 Task: Choose a LinkedIn plan to start my free month.
Action: Mouse moved to (788, 95)
Screenshot: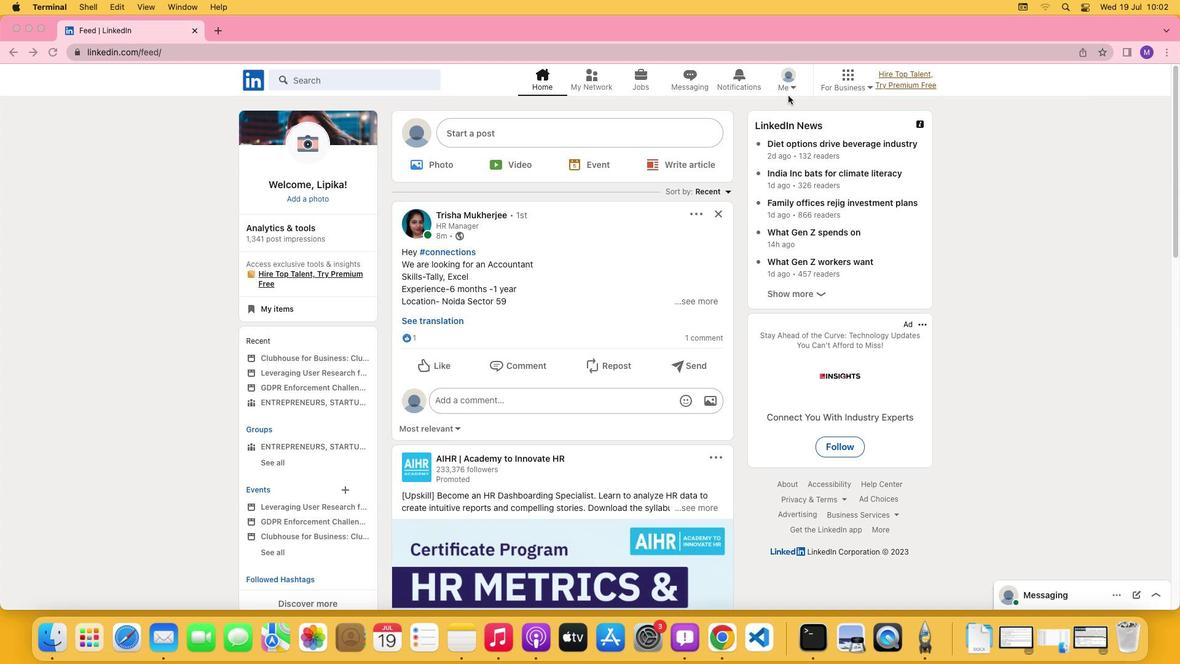 
Action: Mouse pressed left at (788, 95)
Screenshot: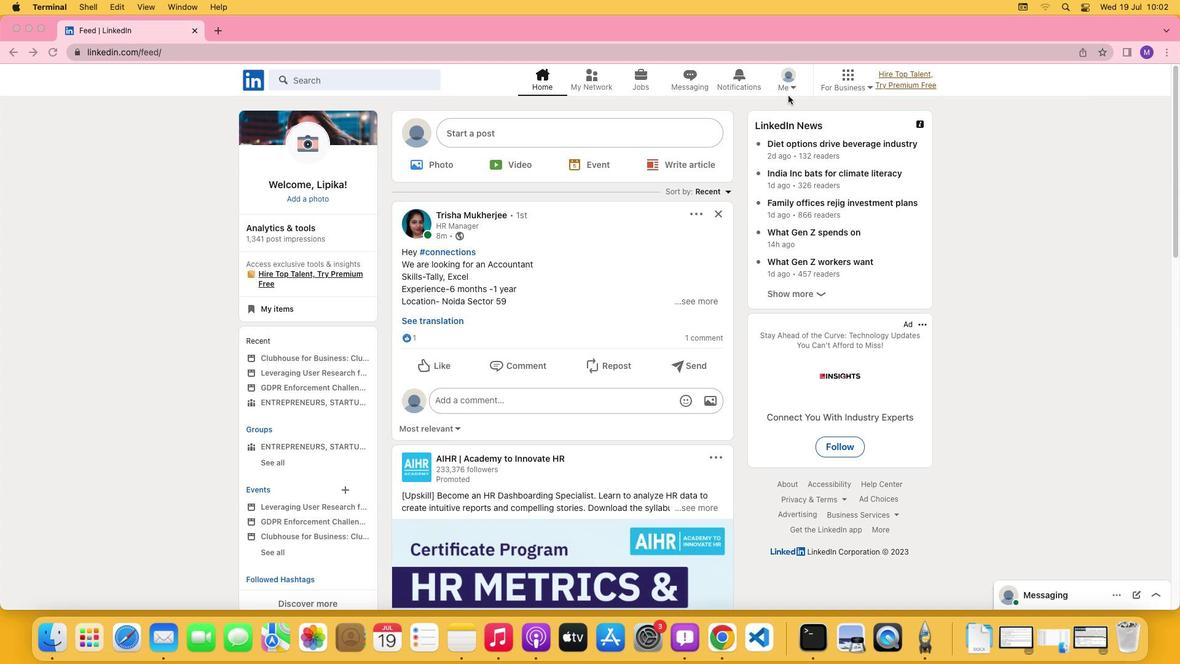 
Action: Mouse moved to (796, 84)
Screenshot: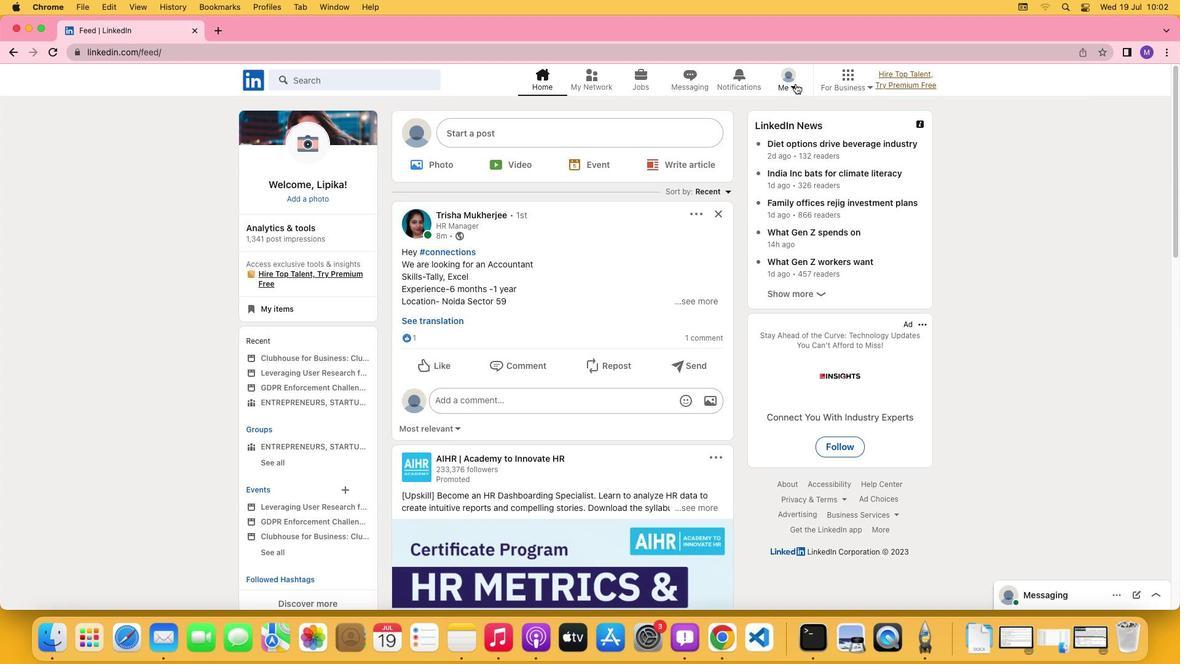 
Action: Mouse pressed left at (796, 84)
Screenshot: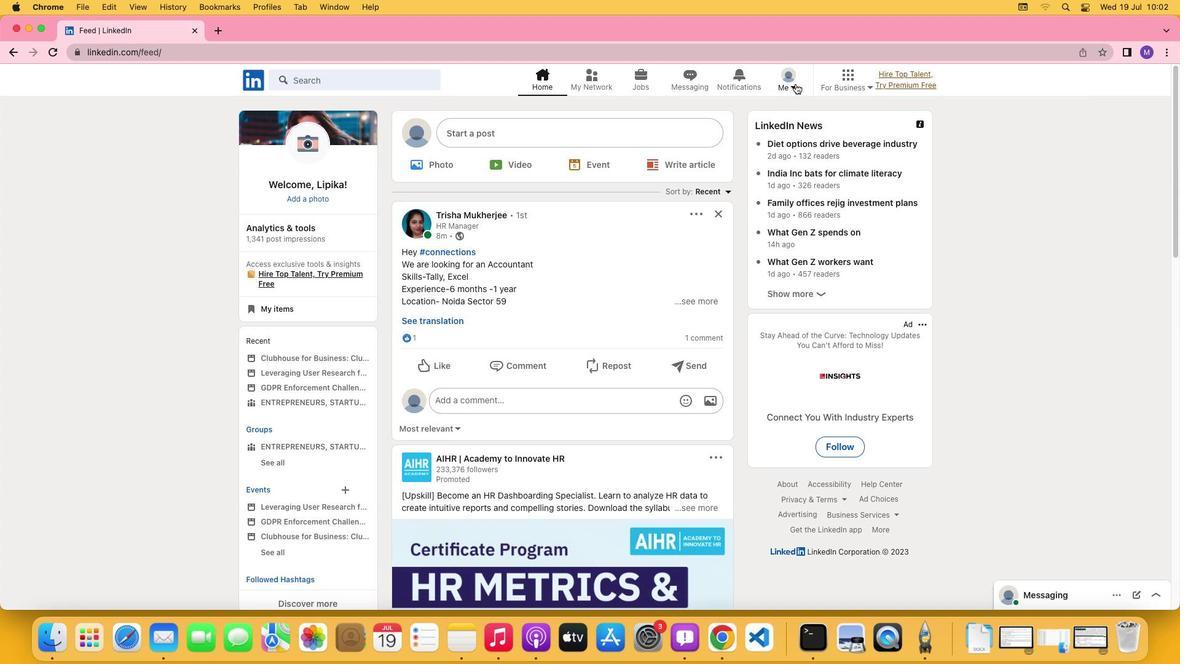 
Action: Mouse moved to (694, 210)
Screenshot: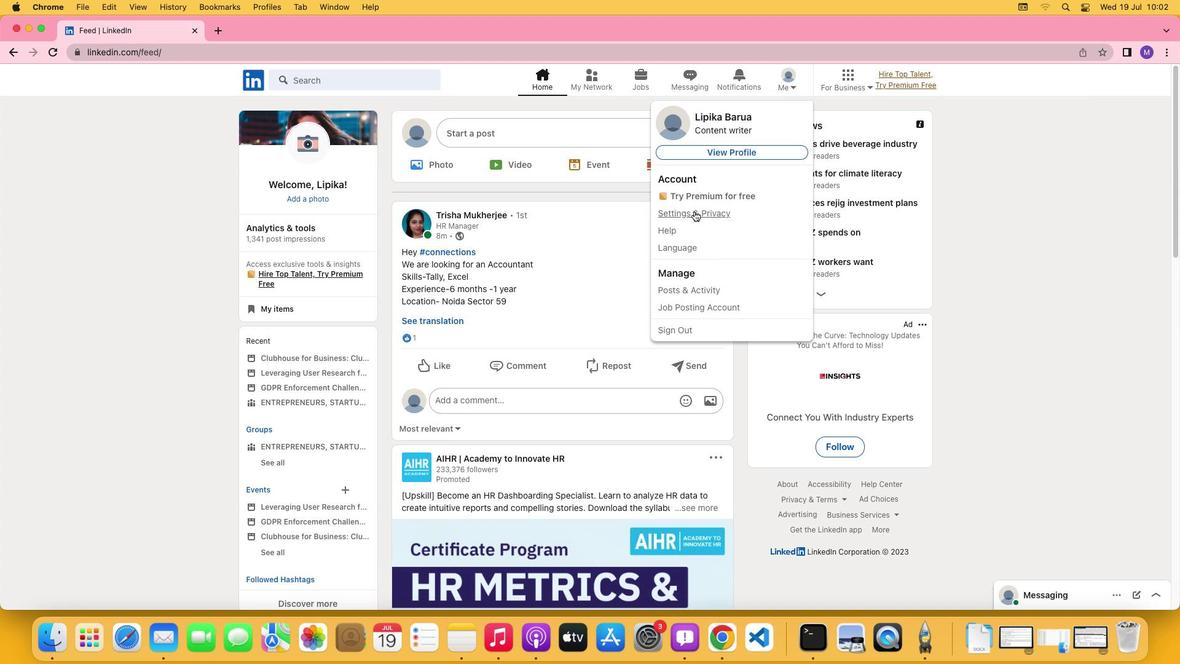 
Action: Mouse pressed left at (694, 210)
Screenshot: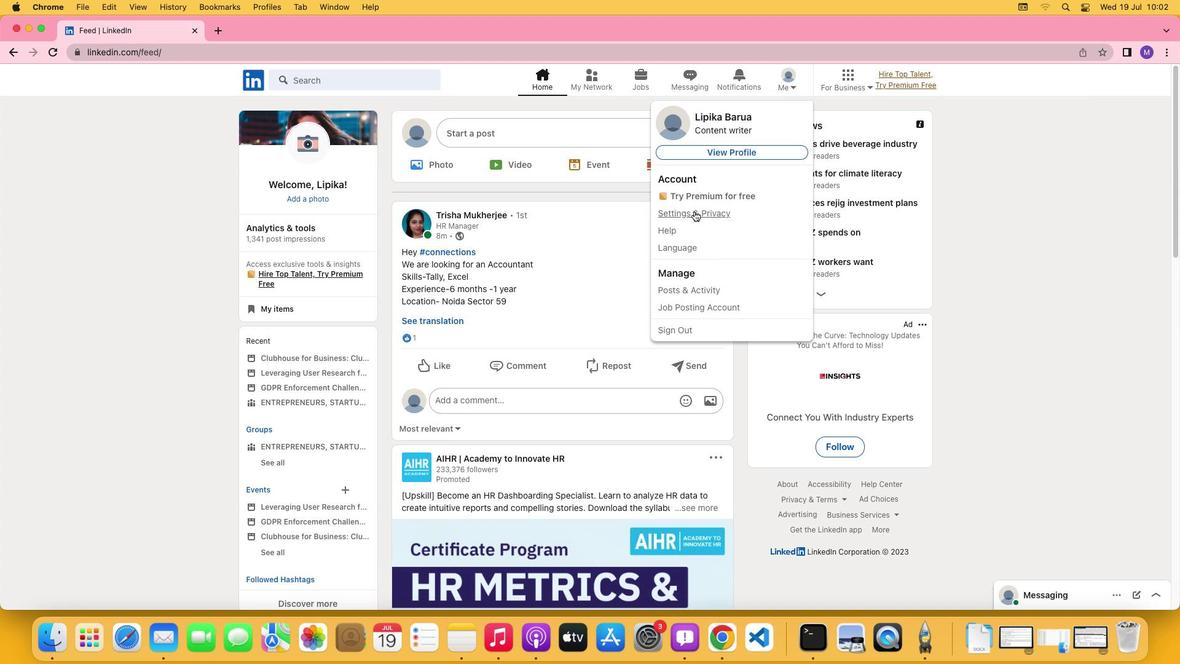 
Action: Mouse moved to (515, 405)
Screenshot: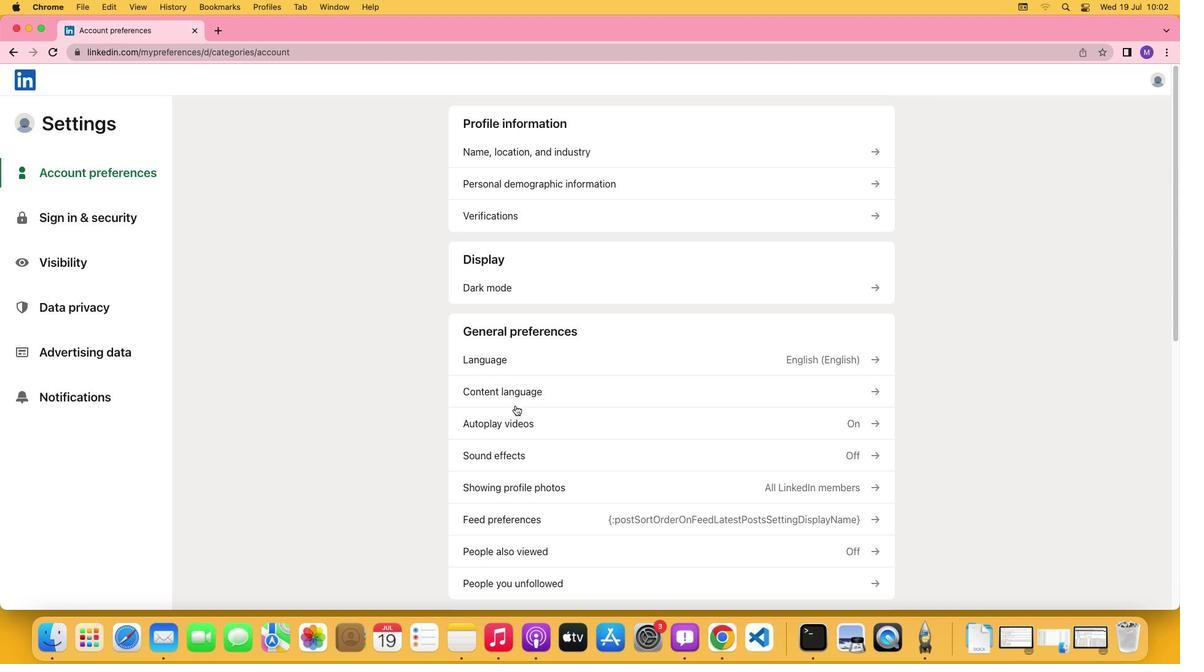
Action: Mouse scrolled (515, 405) with delta (0, 0)
Screenshot: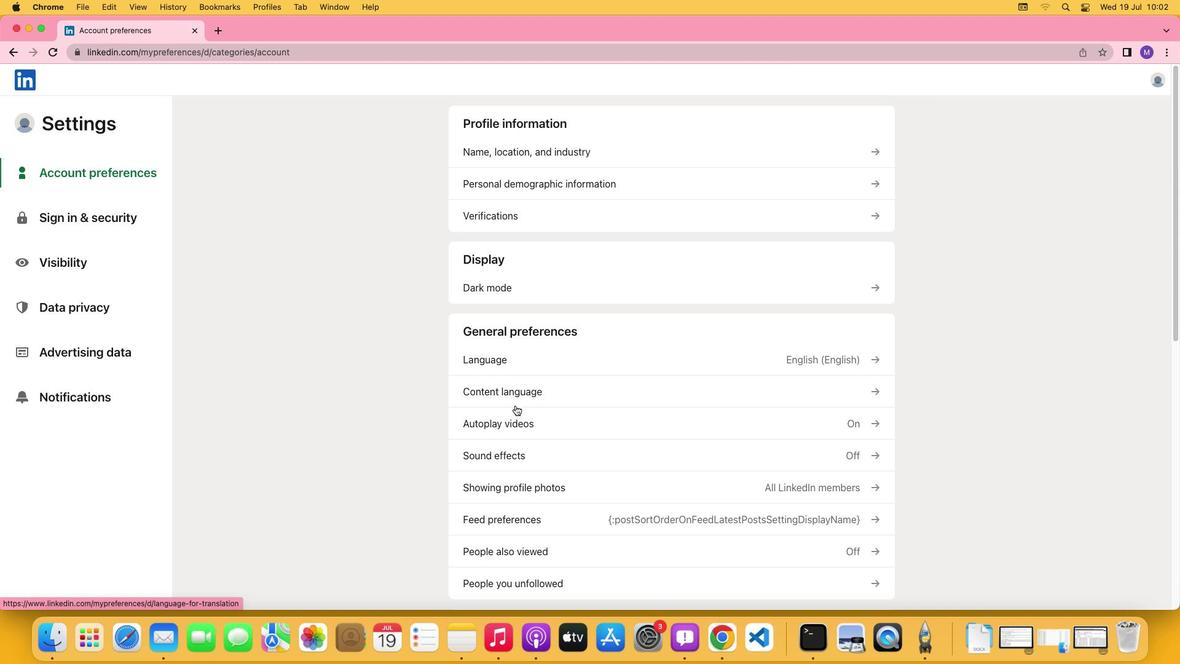 
Action: Mouse scrolled (515, 405) with delta (0, 0)
Screenshot: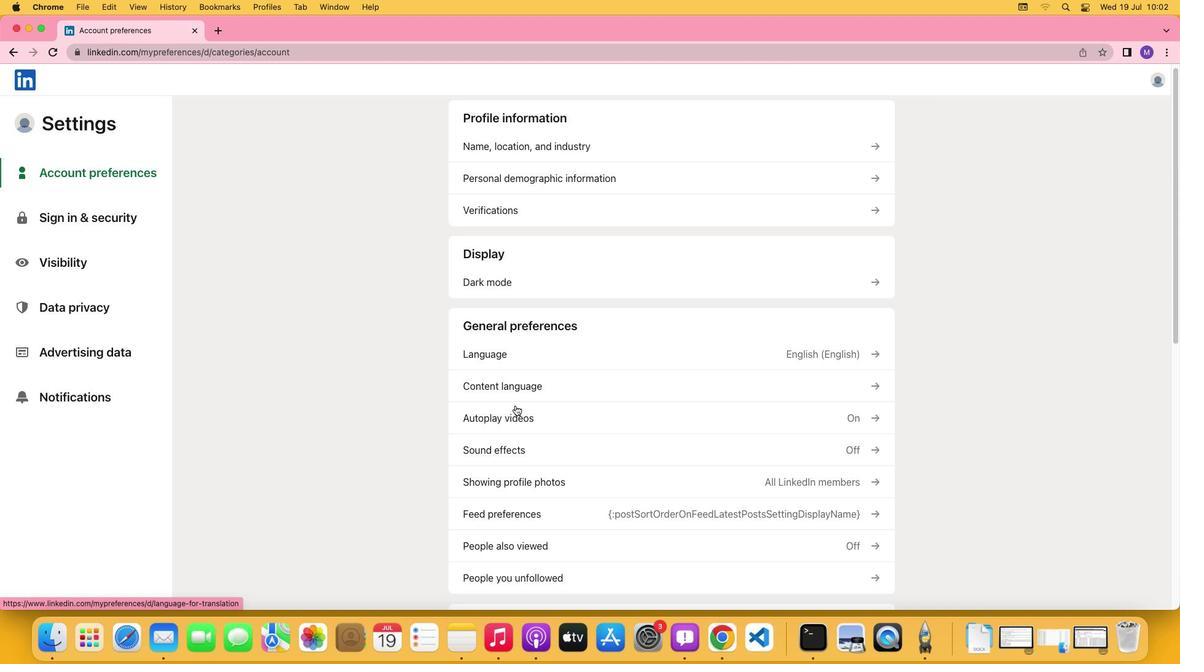 
Action: Mouse scrolled (515, 405) with delta (0, -1)
Screenshot: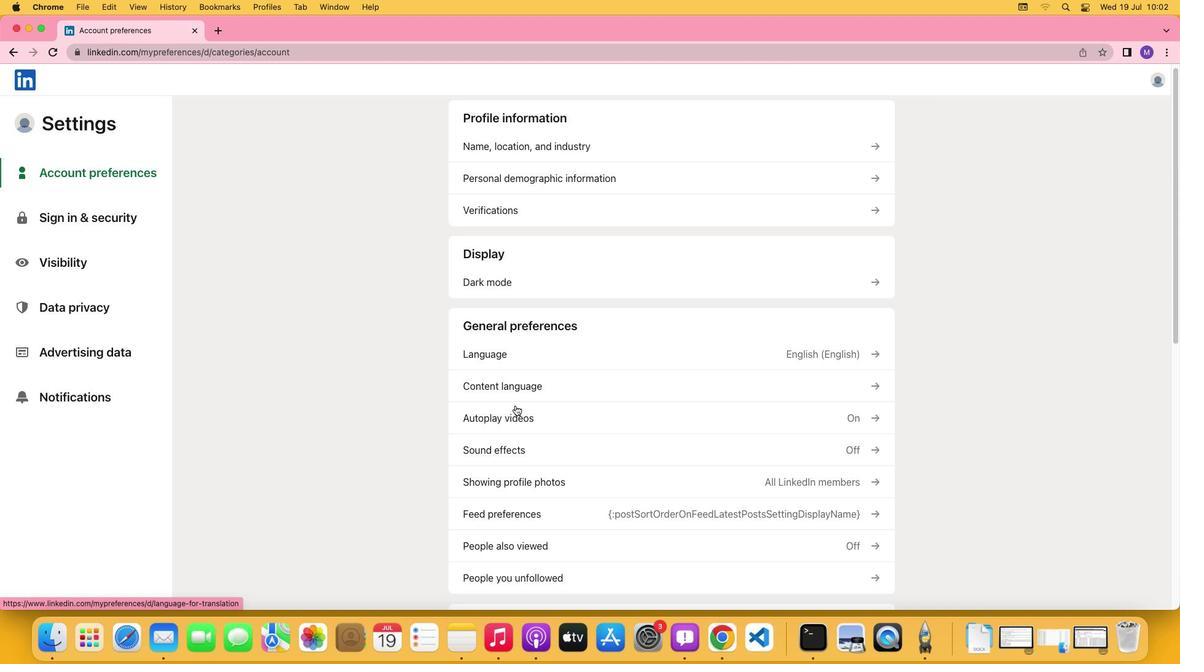 
Action: Mouse scrolled (515, 405) with delta (0, -3)
Screenshot: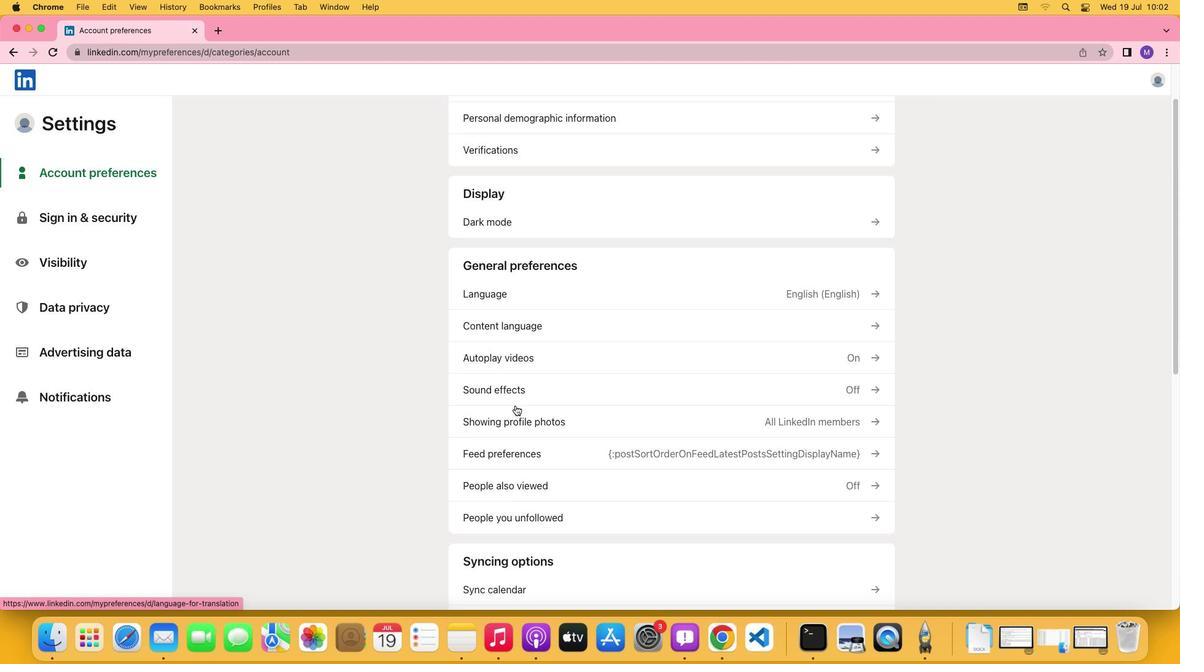 
Action: Mouse scrolled (515, 405) with delta (0, -3)
Screenshot: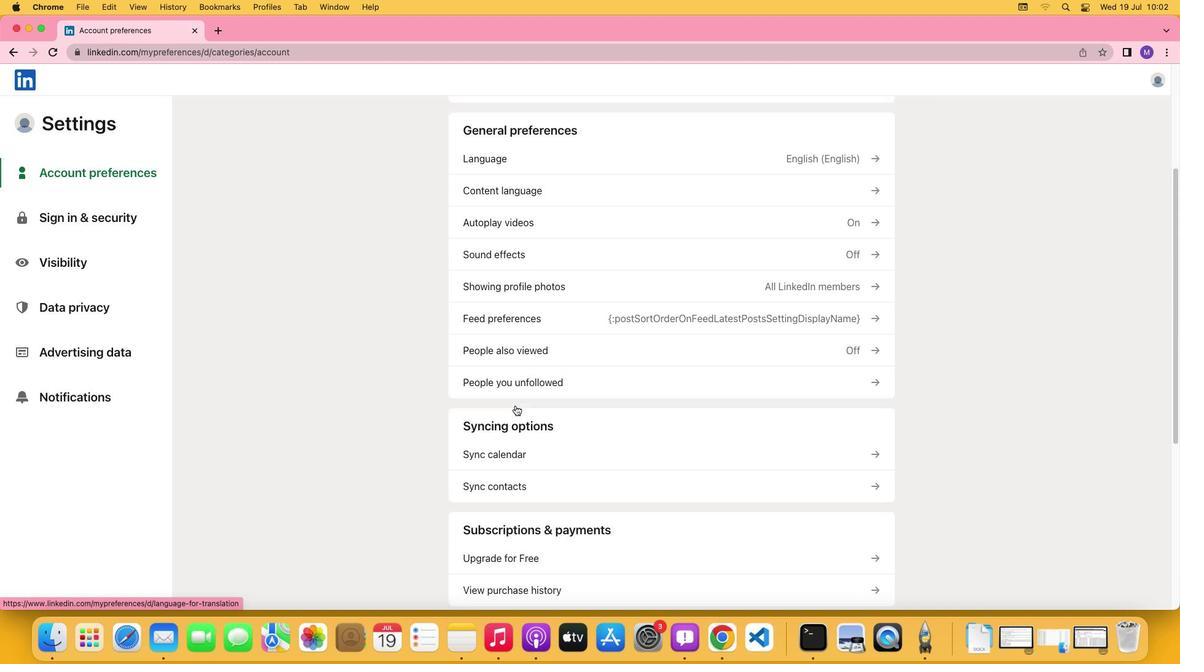 
Action: Mouse moved to (514, 352)
Screenshot: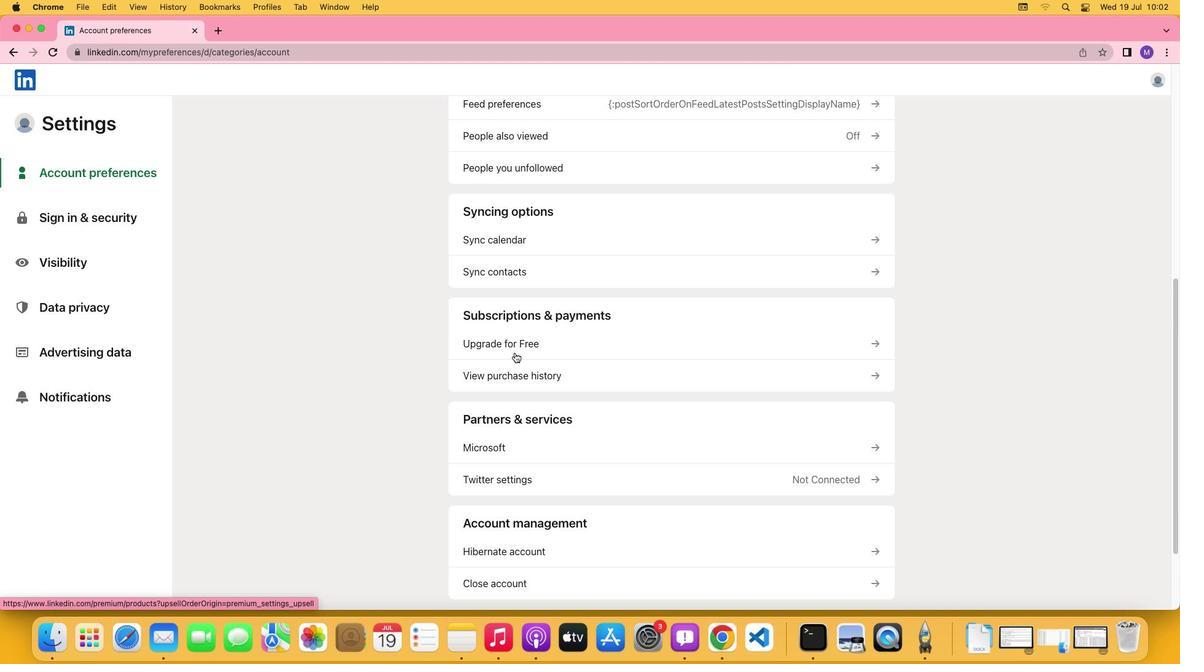 
Action: Mouse pressed left at (514, 352)
Screenshot: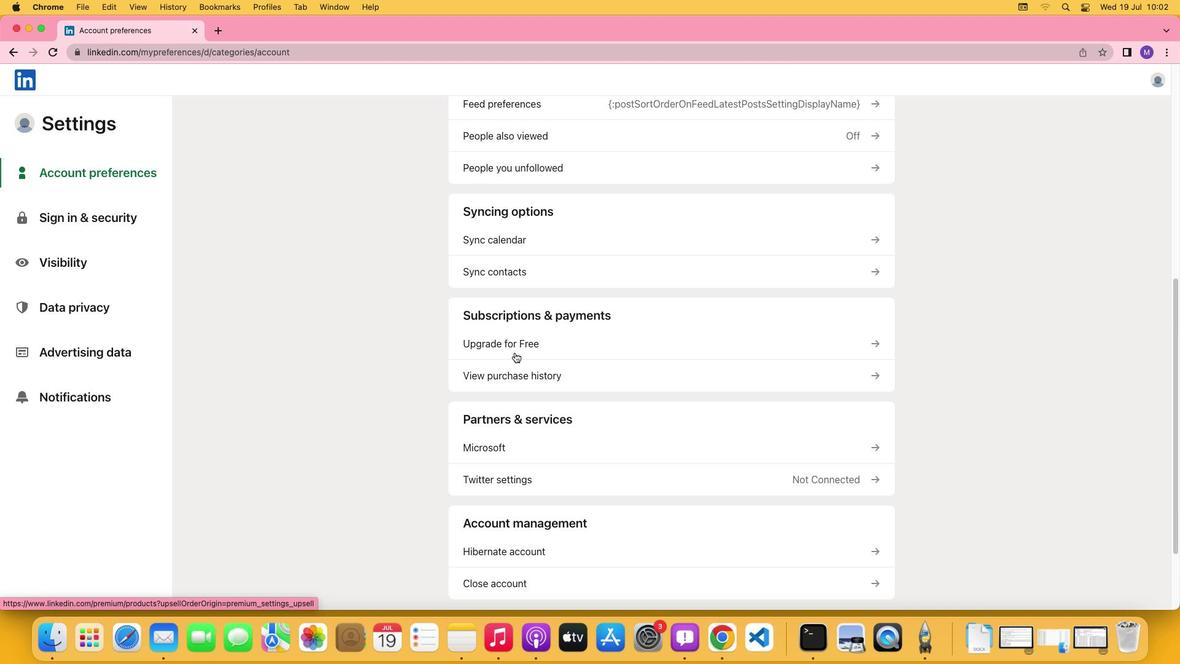 
Action: Mouse moved to (447, 339)
Screenshot: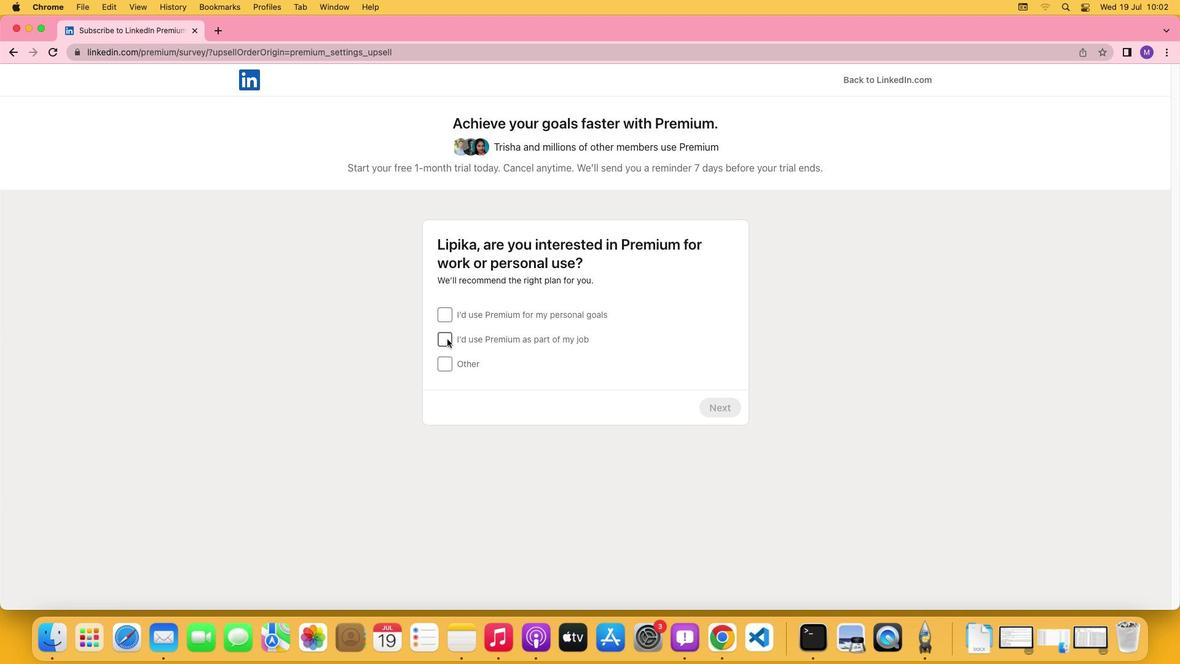 
Action: Mouse pressed left at (447, 339)
Screenshot: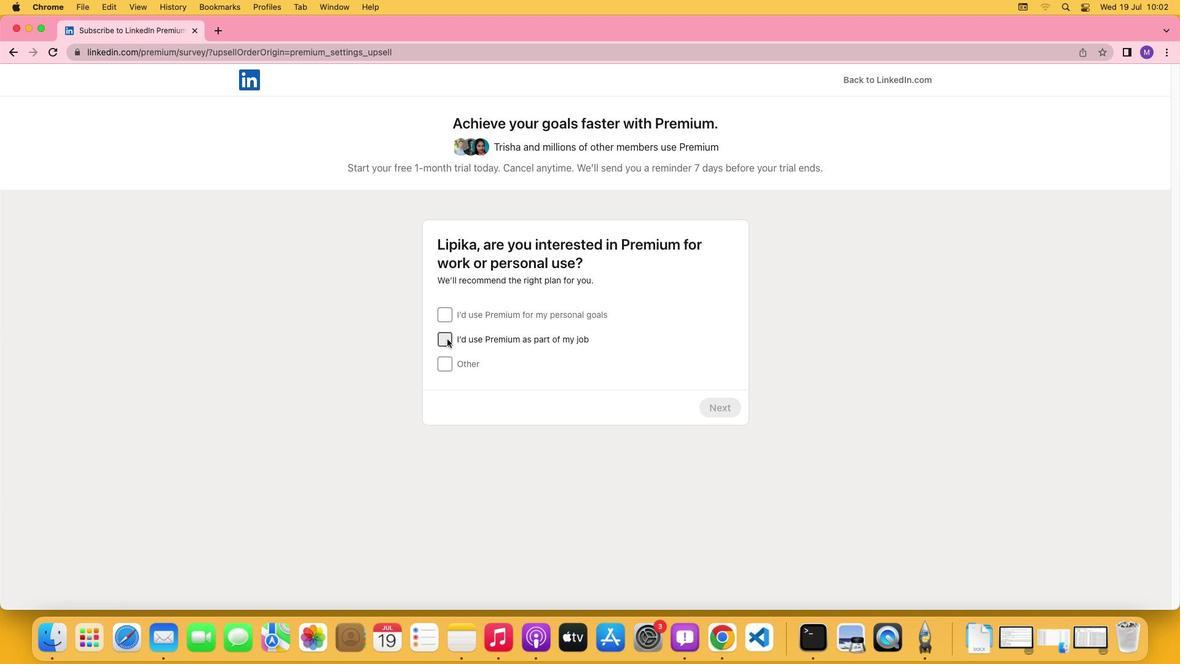 
Action: Mouse moved to (713, 408)
Screenshot: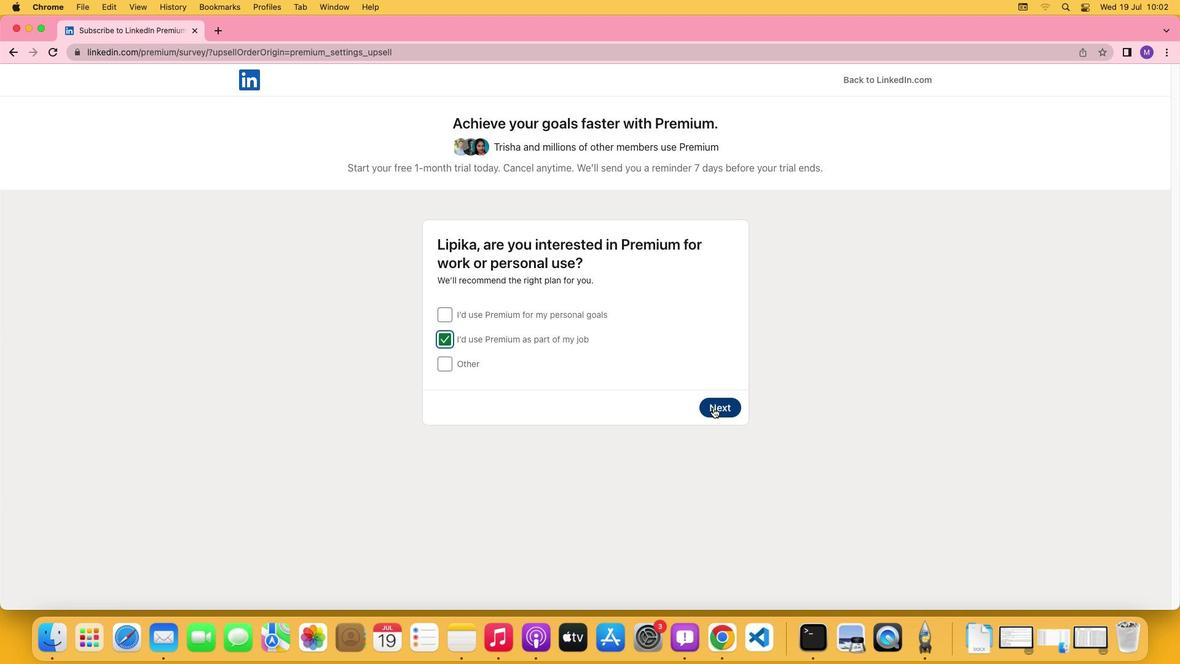 
Action: Mouse pressed left at (713, 408)
Screenshot: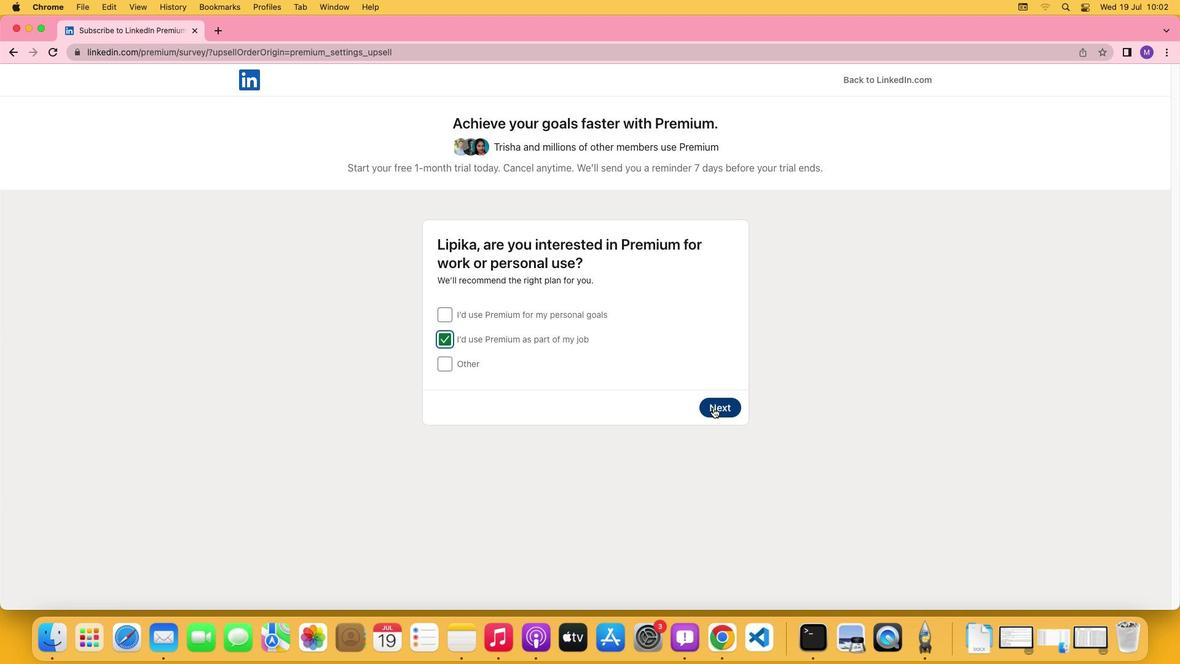 
Action: Mouse moved to (444, 369)
Screenshot: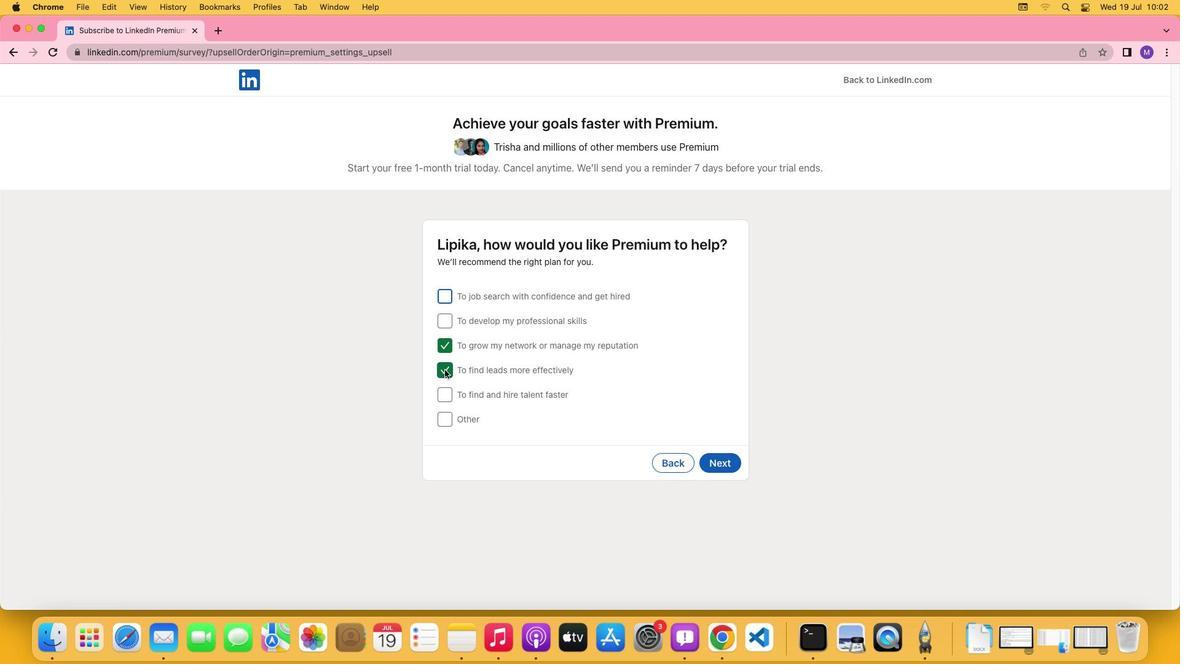 
Action: Mouse pressed left at (444, 369)
Screenshot: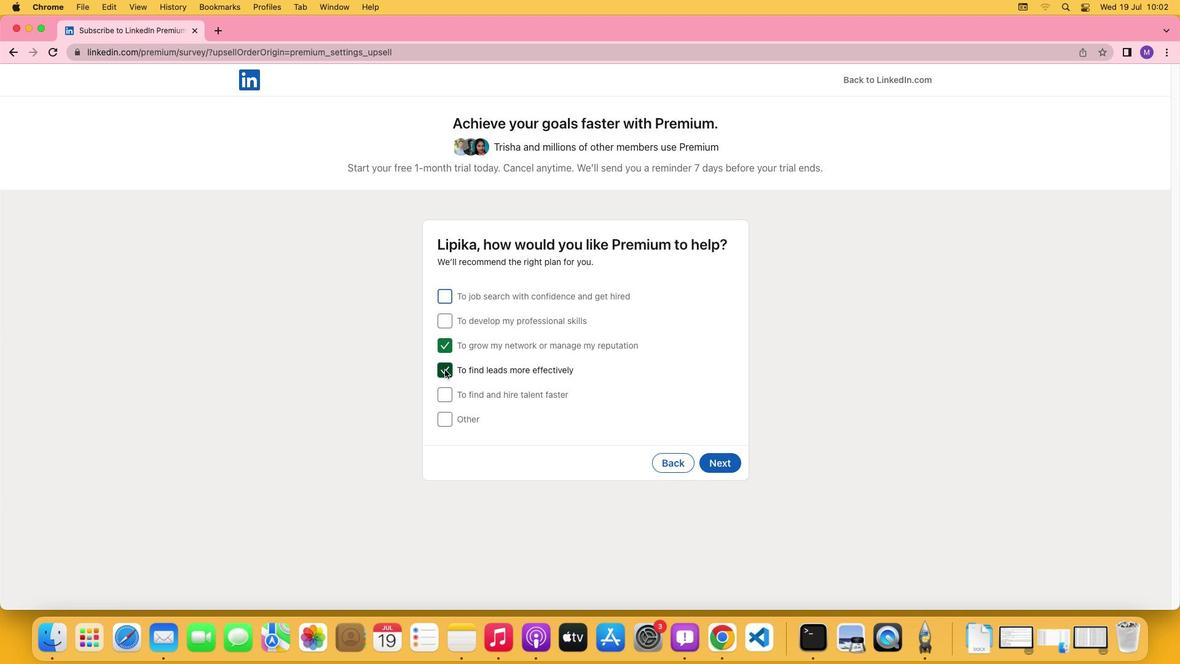 
Action: Mouse moved to (714, 465)
Screenshot: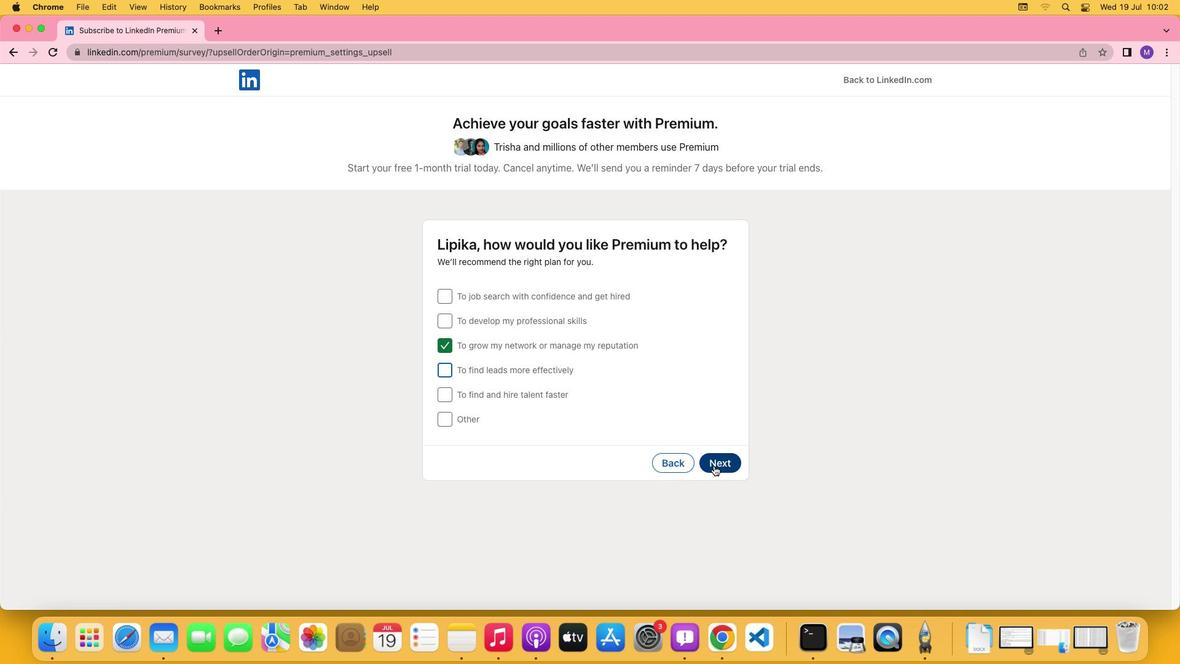 
Action: Mouse pressed left at (714, 465)
Screenshot: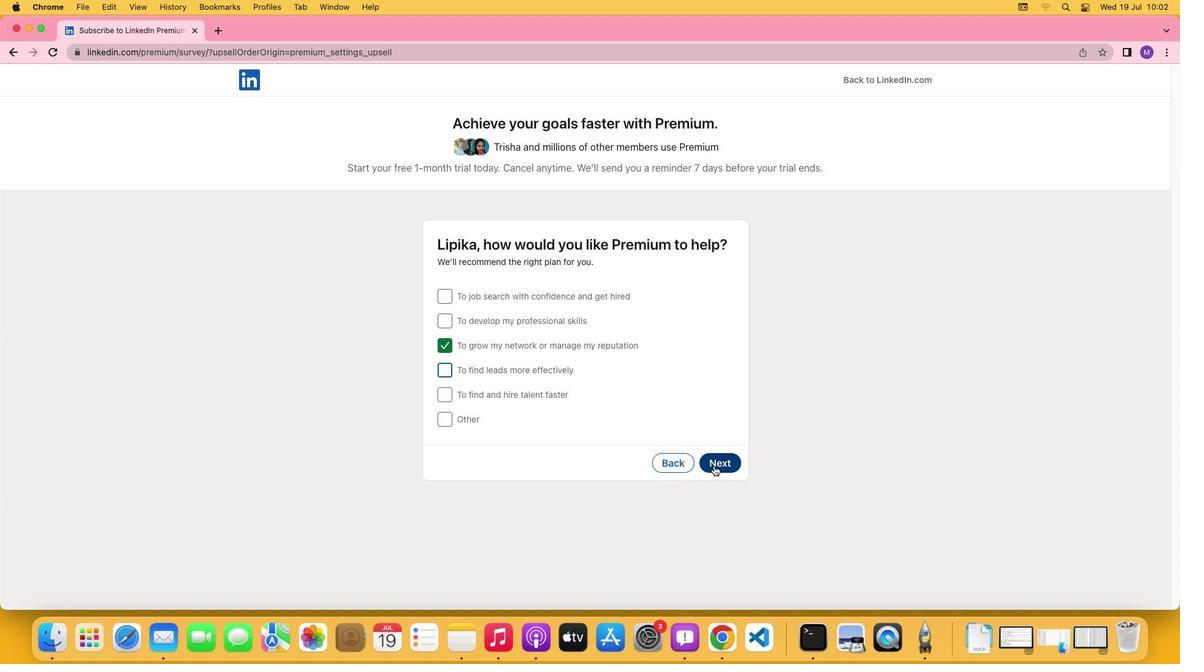
Action: Mouse moved to (446, 386)
Screenshot: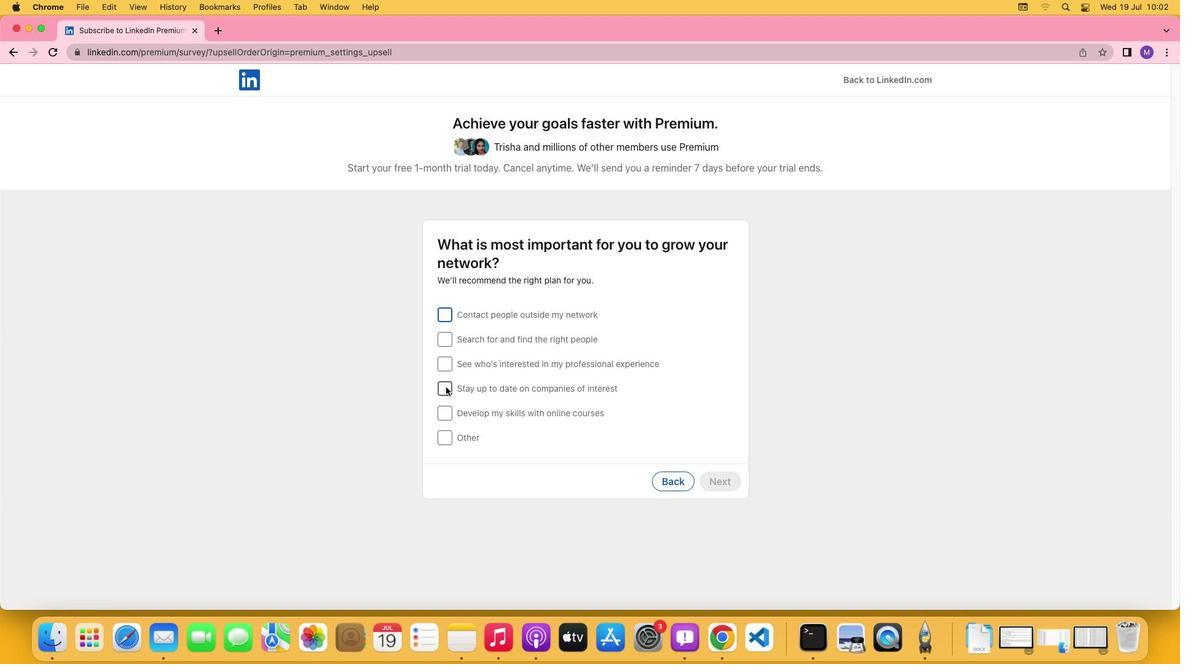 
Action: Mouse pressed left at (446, 386)
Screenshot: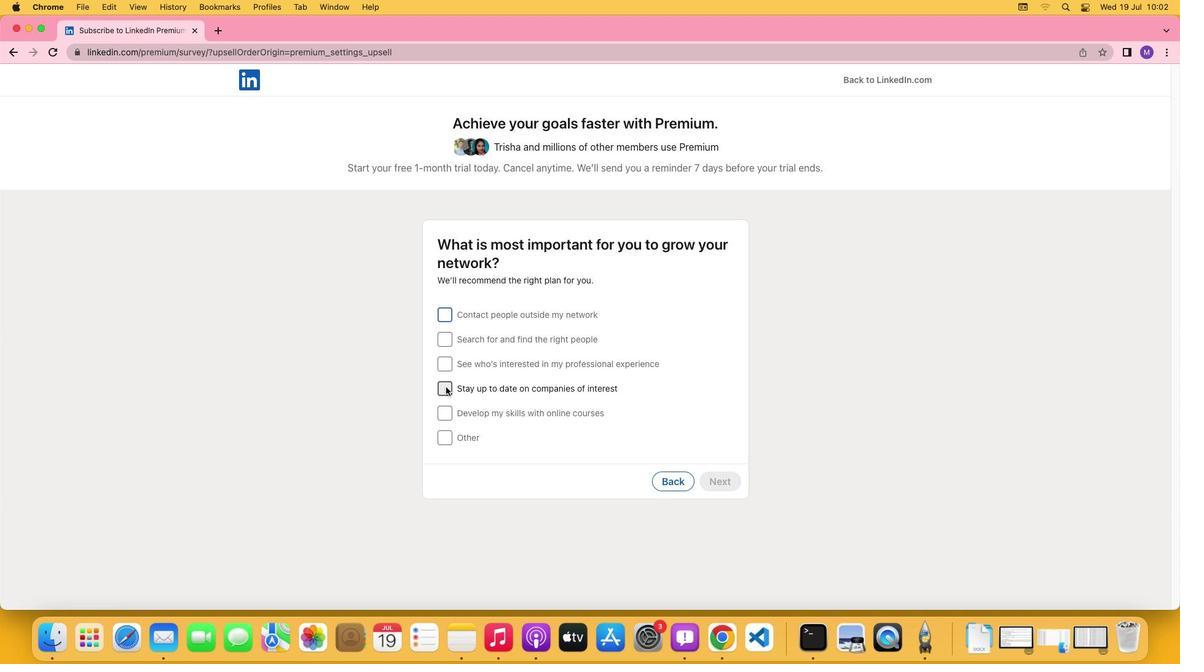 
Action: Mouse moved to (717, 477)
Screenshot: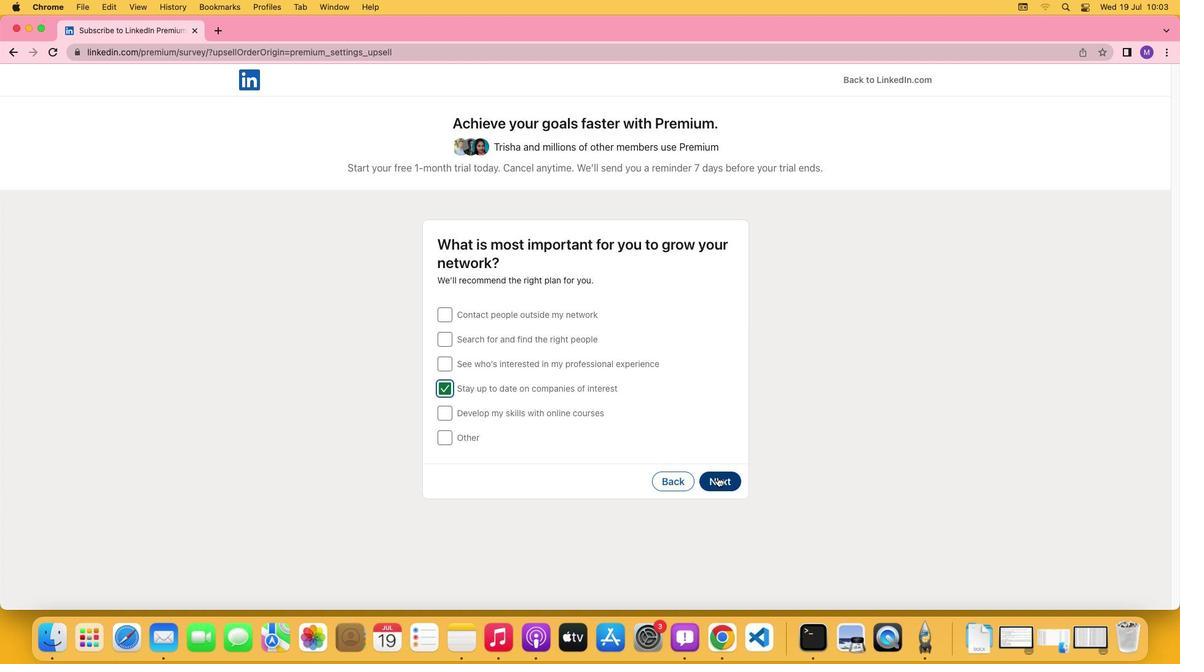 
Action: Mouse pressed left at (717, 477)
Screenshot: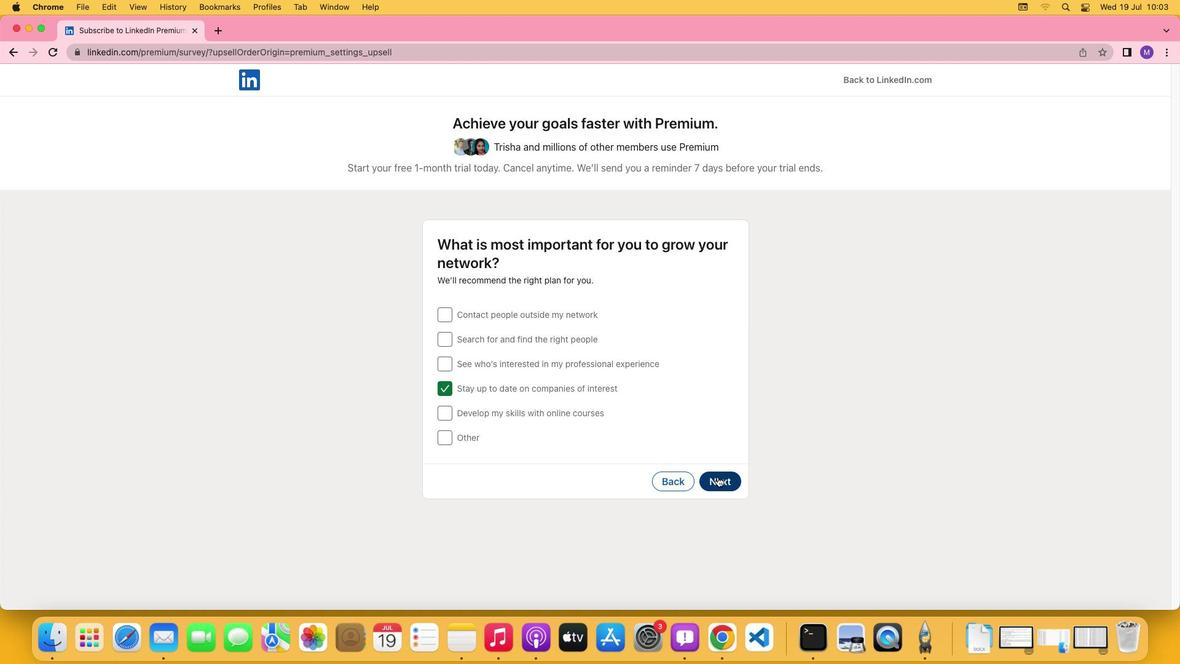 
Action: Mouse moved to (351, 449)
Screenshot: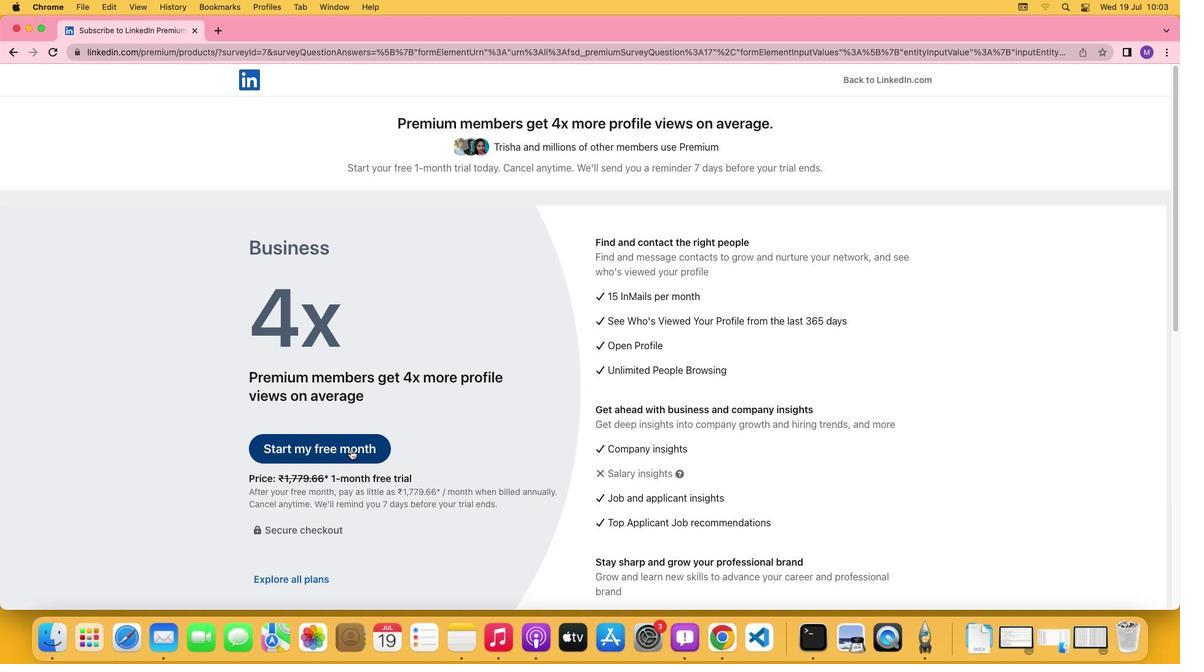 
Action: Mouse pressed left at (351, 449)
Screenshot: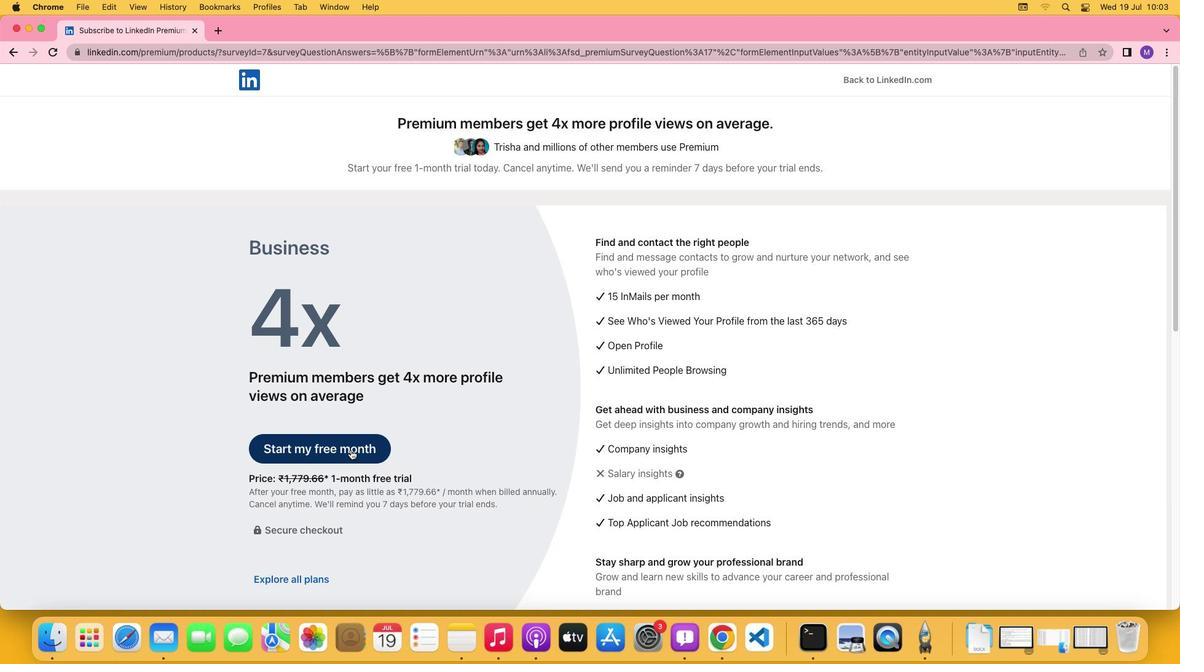 
